 Task: Create a rule from the Agile list, Priority changed -> Complete task in the project AtlasLine if Priority Cleared then Complete Task
Action: Mouse moved to (1061, 304)
Screenshot: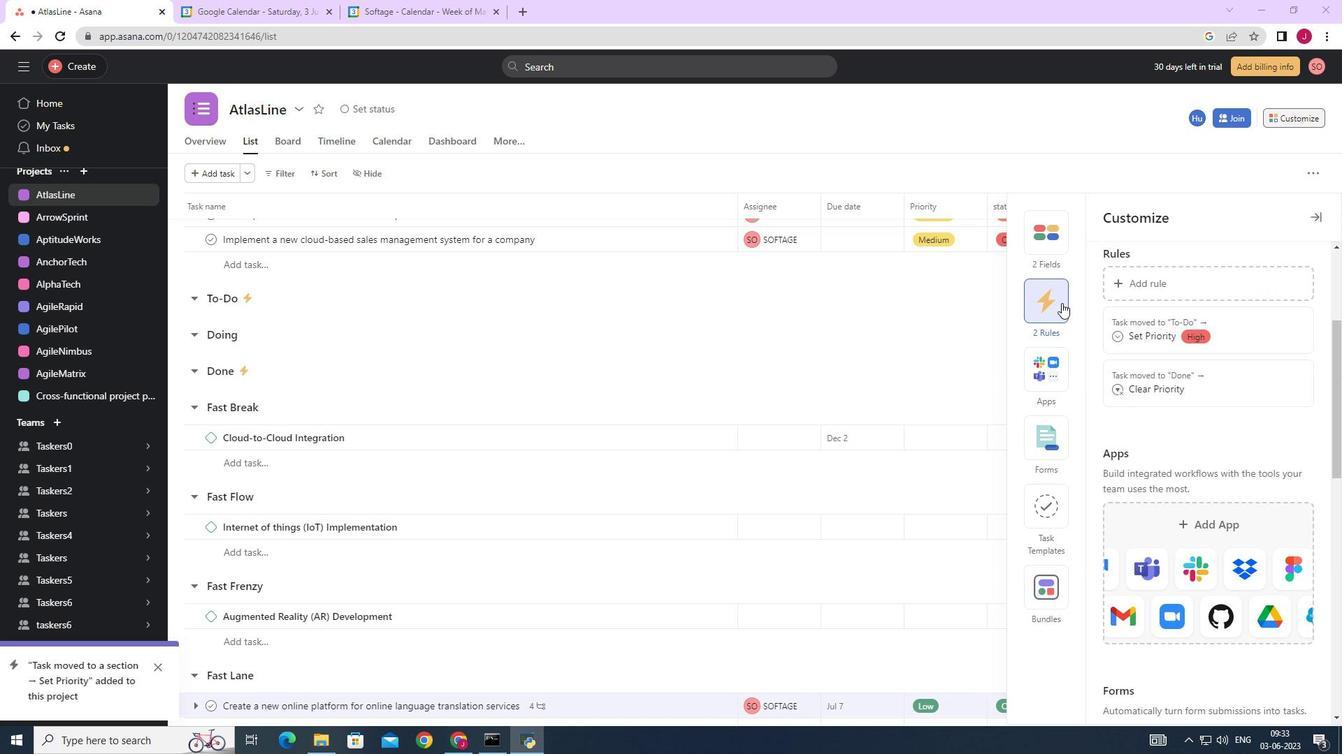 
Action: Mouse pressed left at (1061, 304)
Screenshot: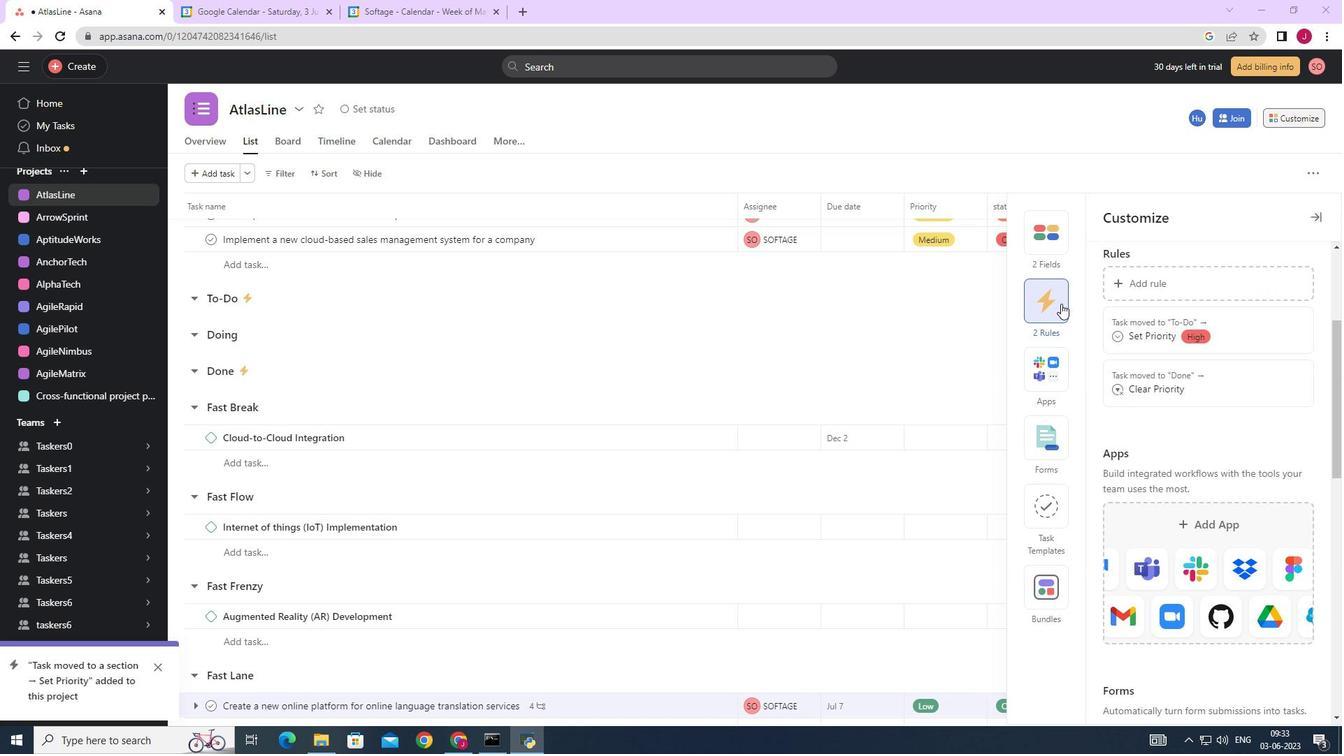
Action: Mouse moved to (1155, 289)
Screenshot: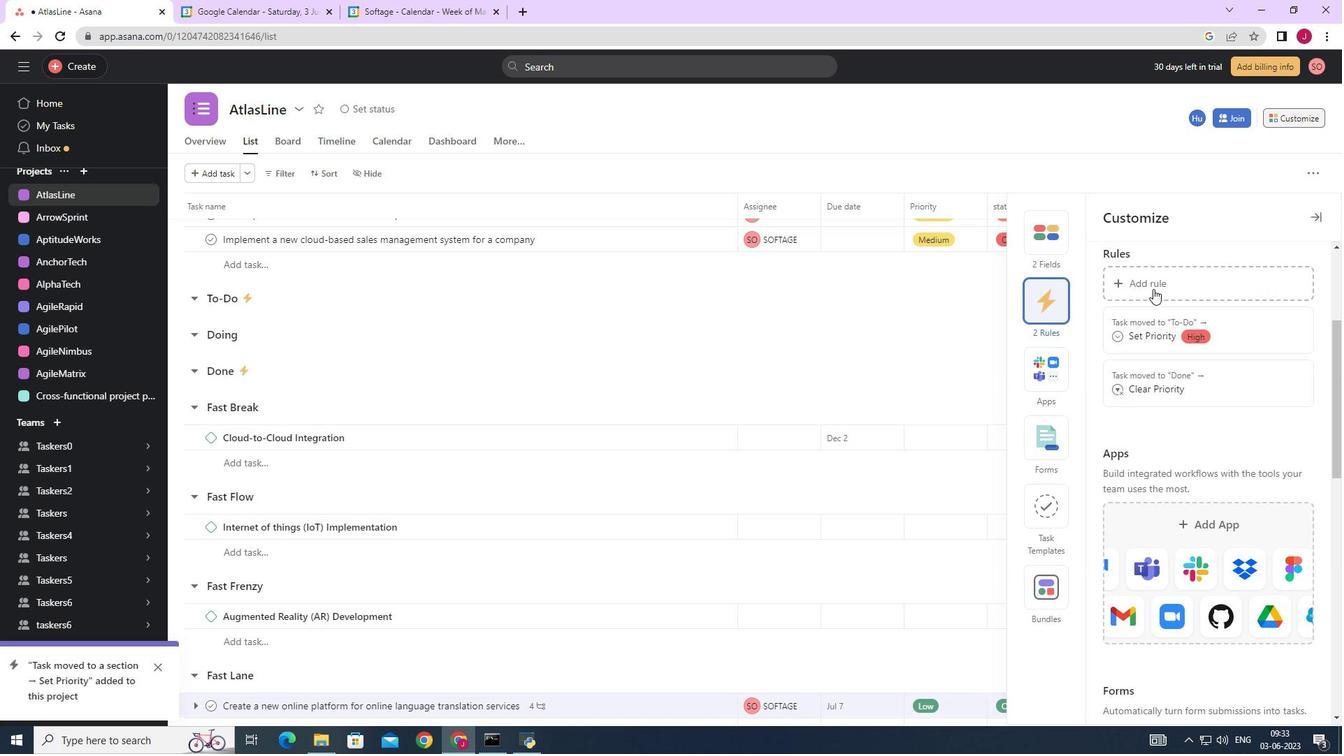 
Action: Mouse pressed left at (1155, 289)
Screenshot: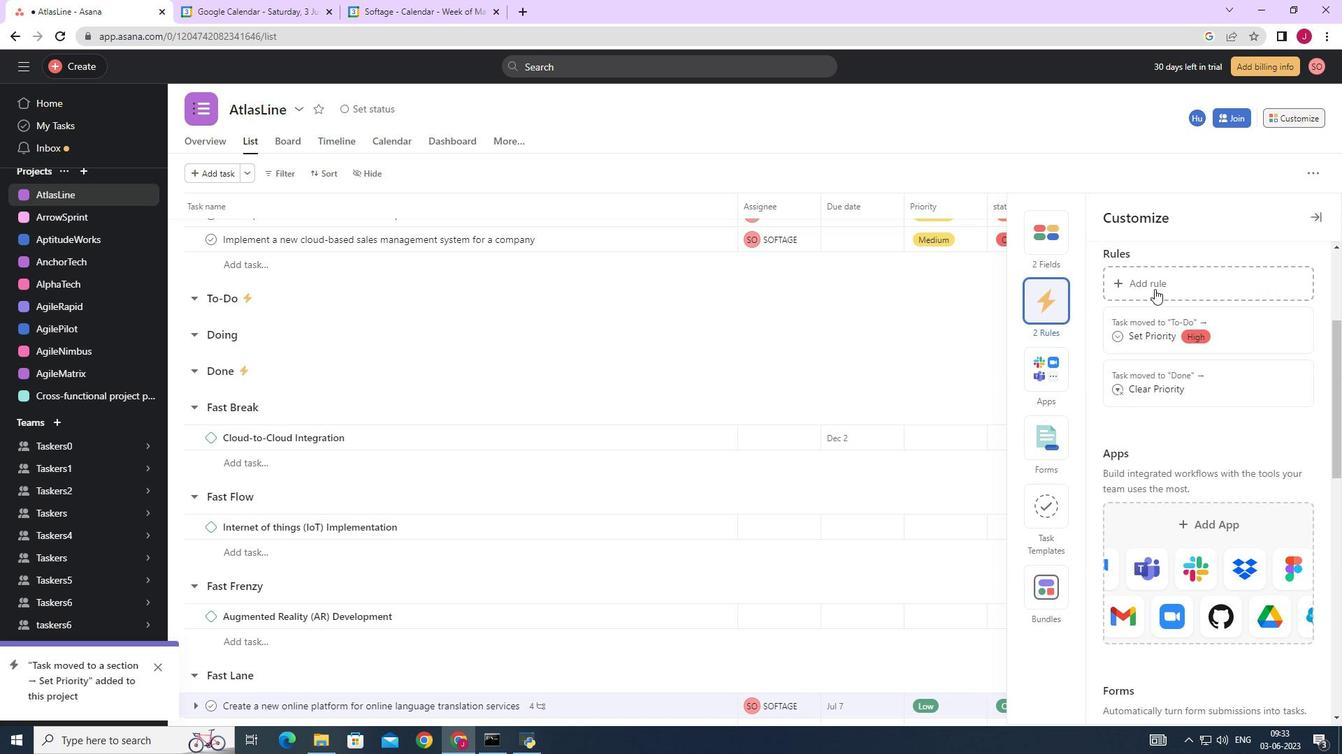 
Action: Mouse moved to (299, 206)
Screenshot: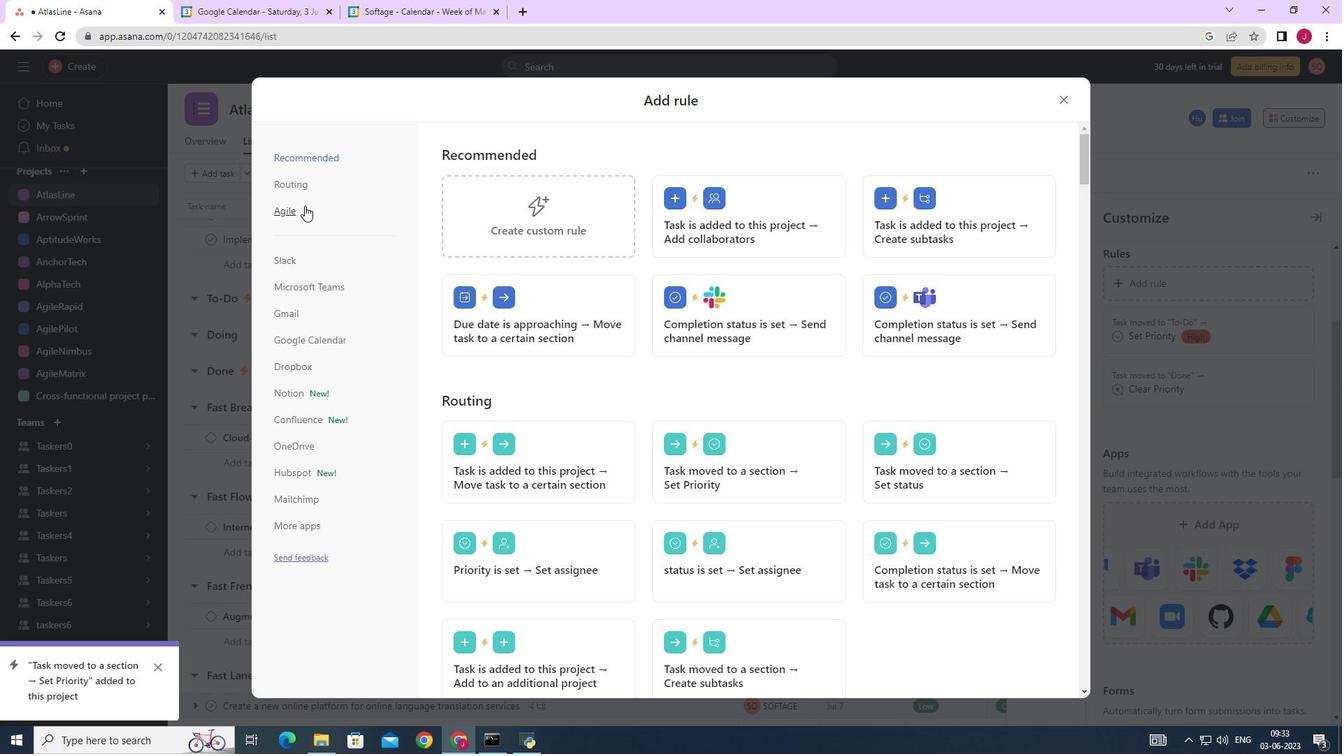 
Action: Mouse pressed left at (299, 206)
Screenshot: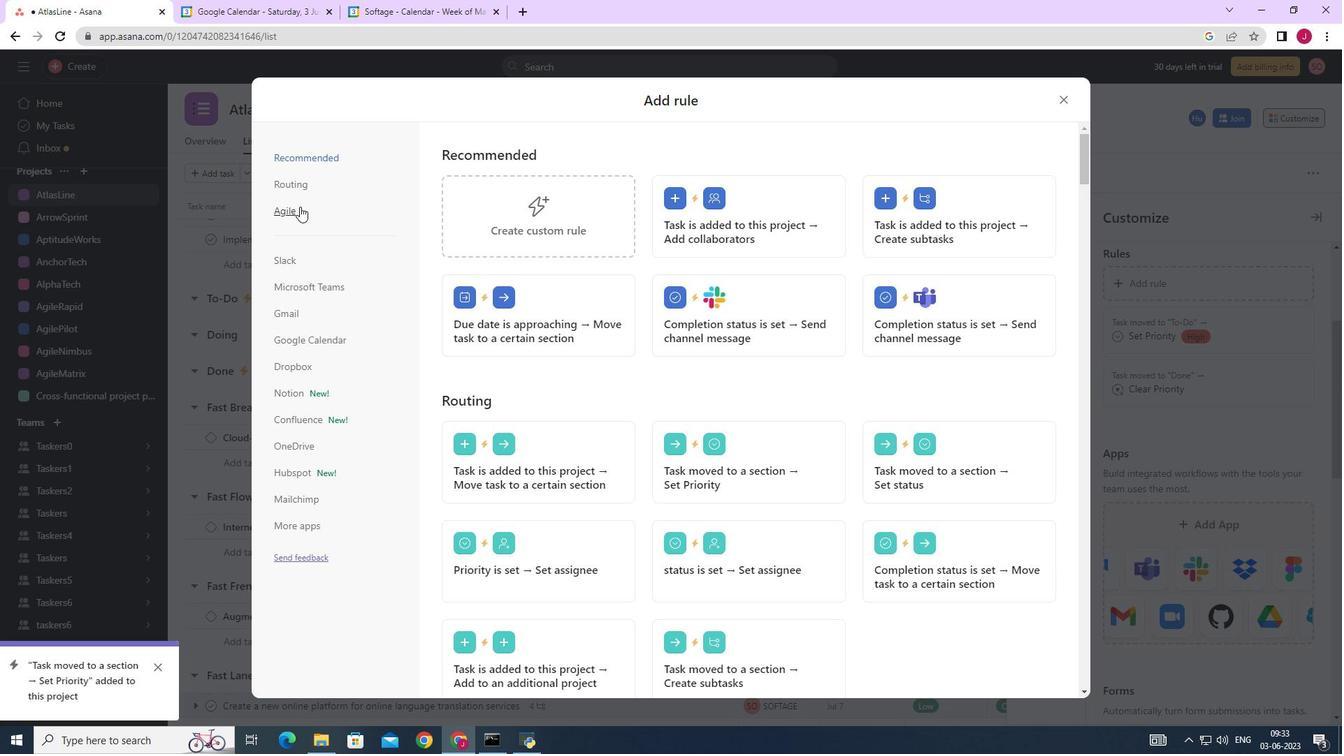 
Action: Mouse moved to (559, 222)
Screenshot: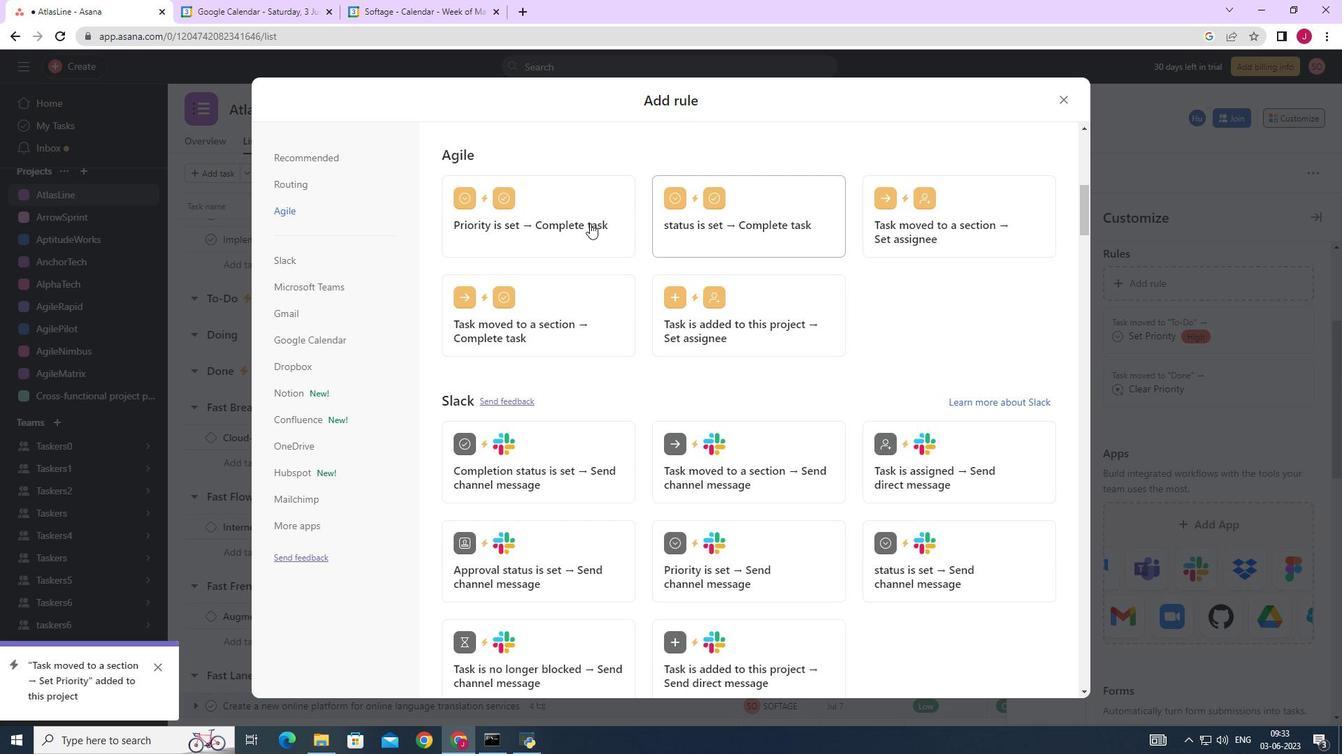 
Action: Mouse pressed left at (559, 222)
Screenshot: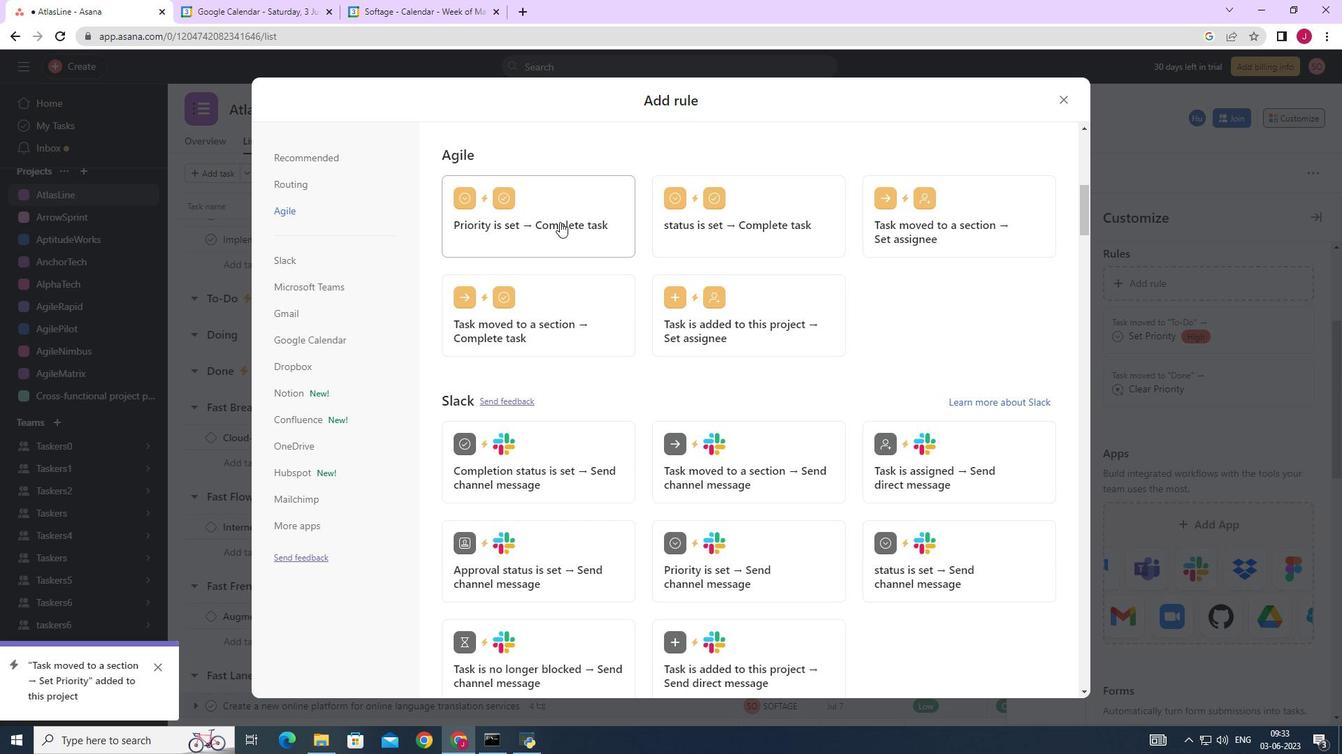 
Action: Mouse moved to (585, 380)
Screenshot: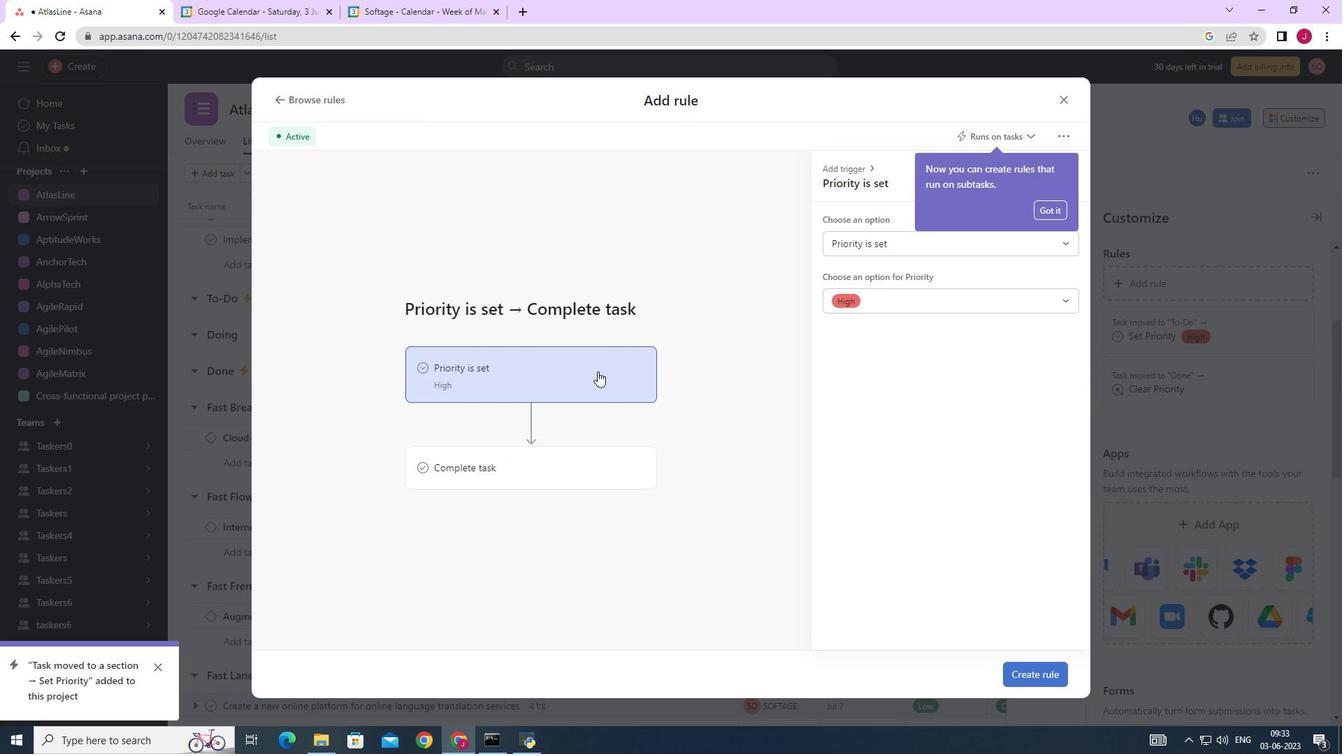 
Action: Mouse pressed left at (585, 380)
Screenshot: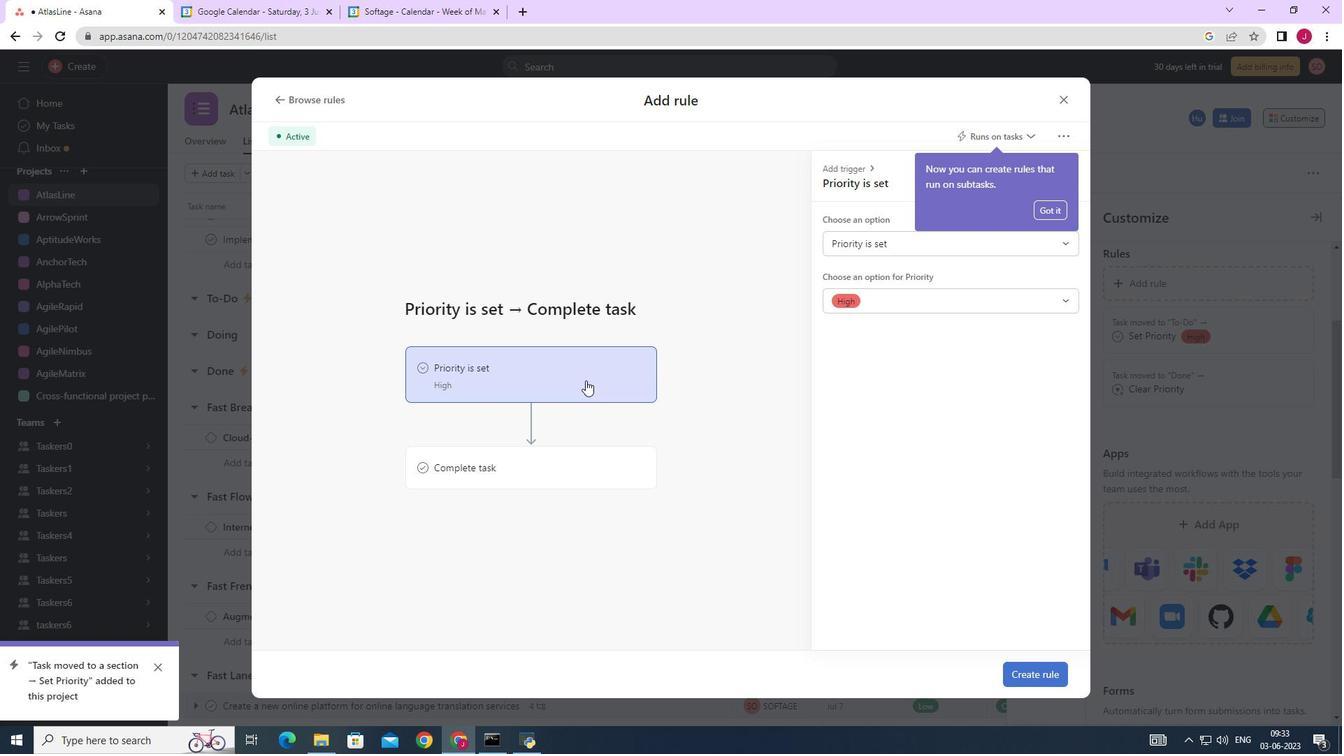 
Action: Mouse moved to (566, 466)
Screenshot: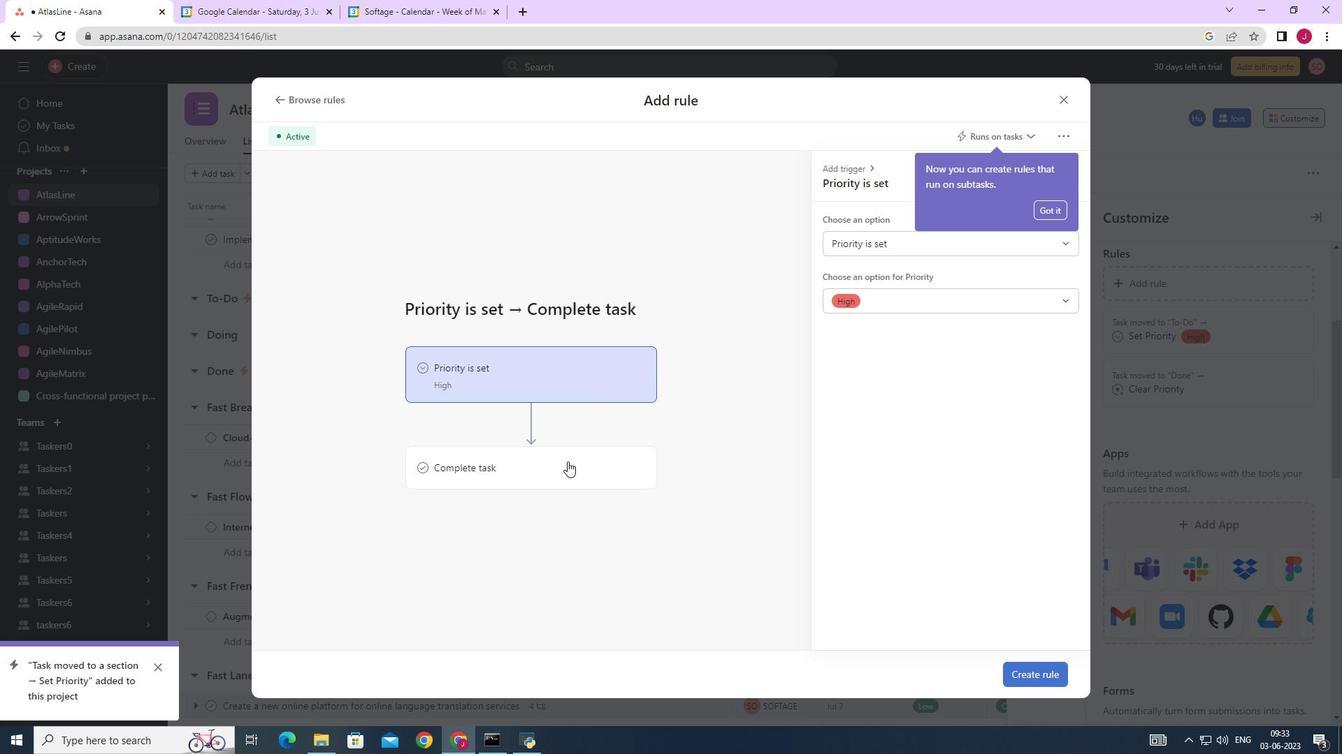 
Action: Mouse pressed left at (566, 466)
Screenshot: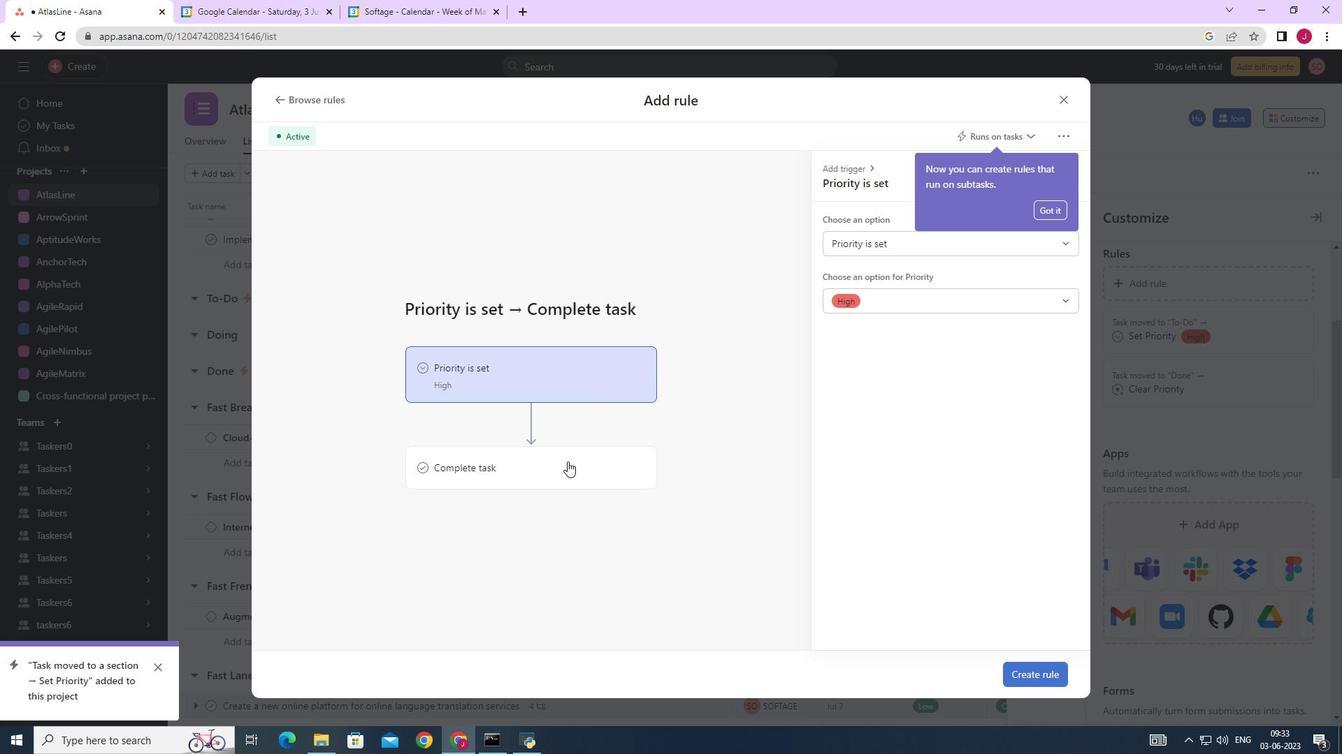 
Action: Mouse moved to (622, 373)
Screenshot: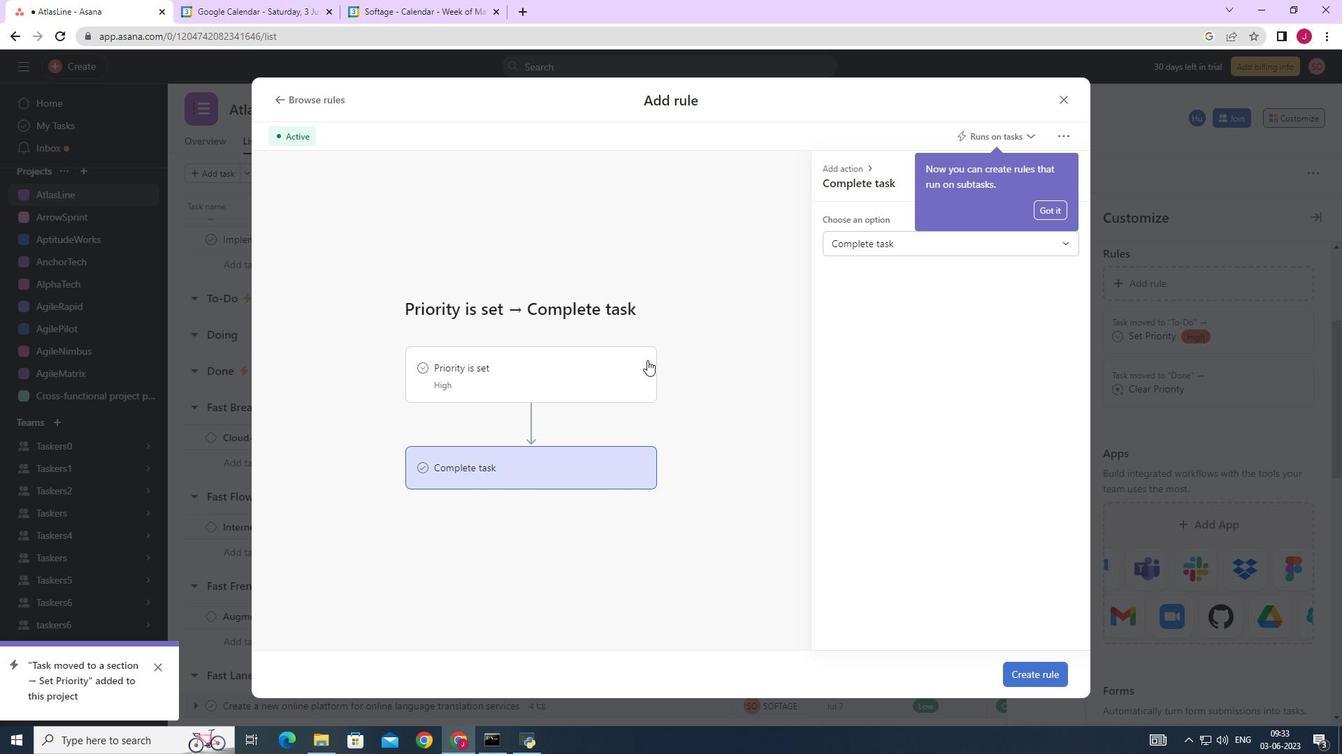 
Action: Mouse pressed left at (623, 372)
Screenshot: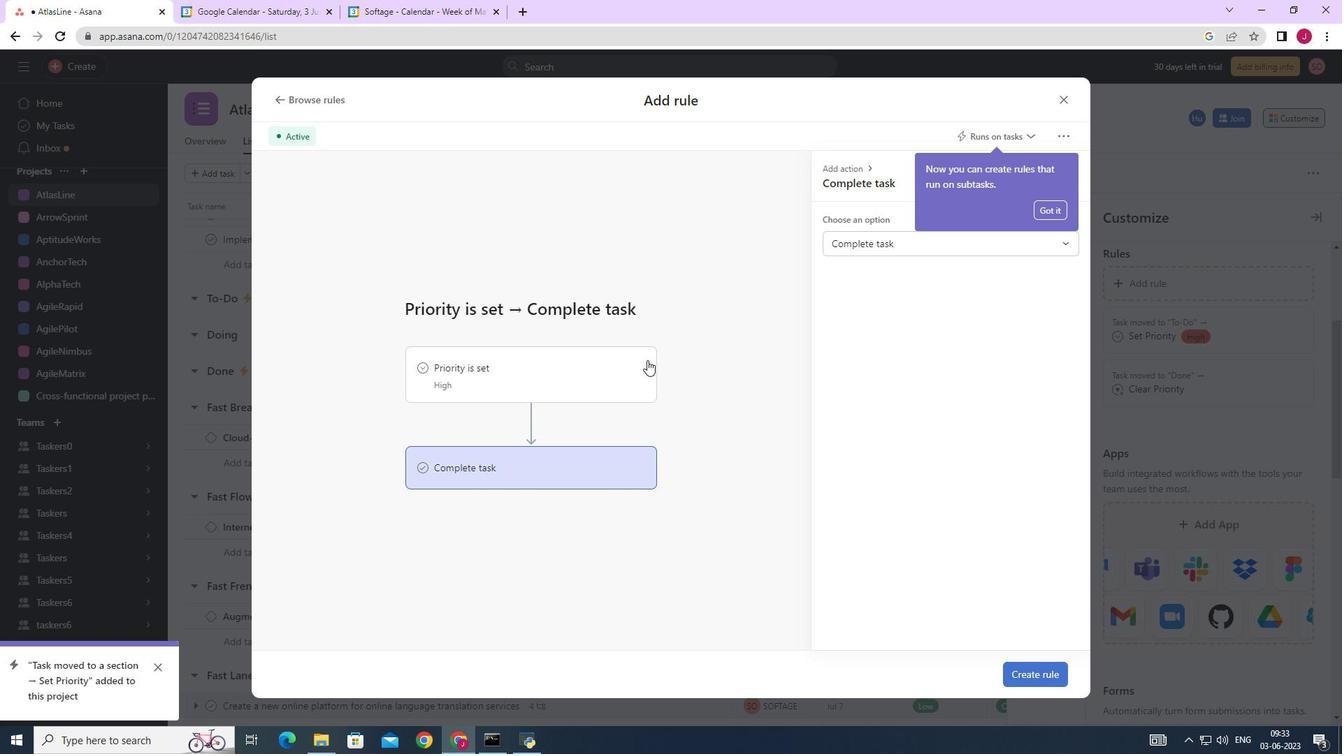 
Action: Mouse moved to (871, 245)
Screenshot: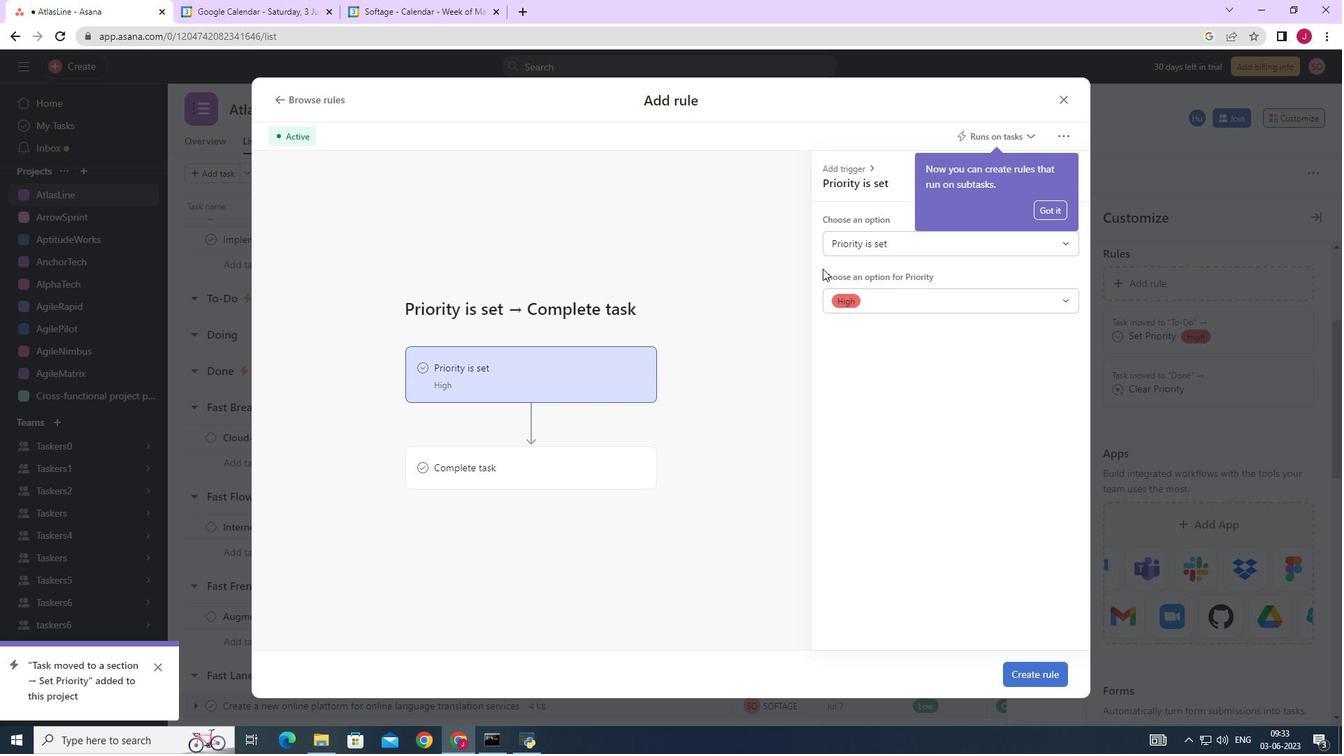 
Action: Mouse pressed left at (871, 245)
Screenshot: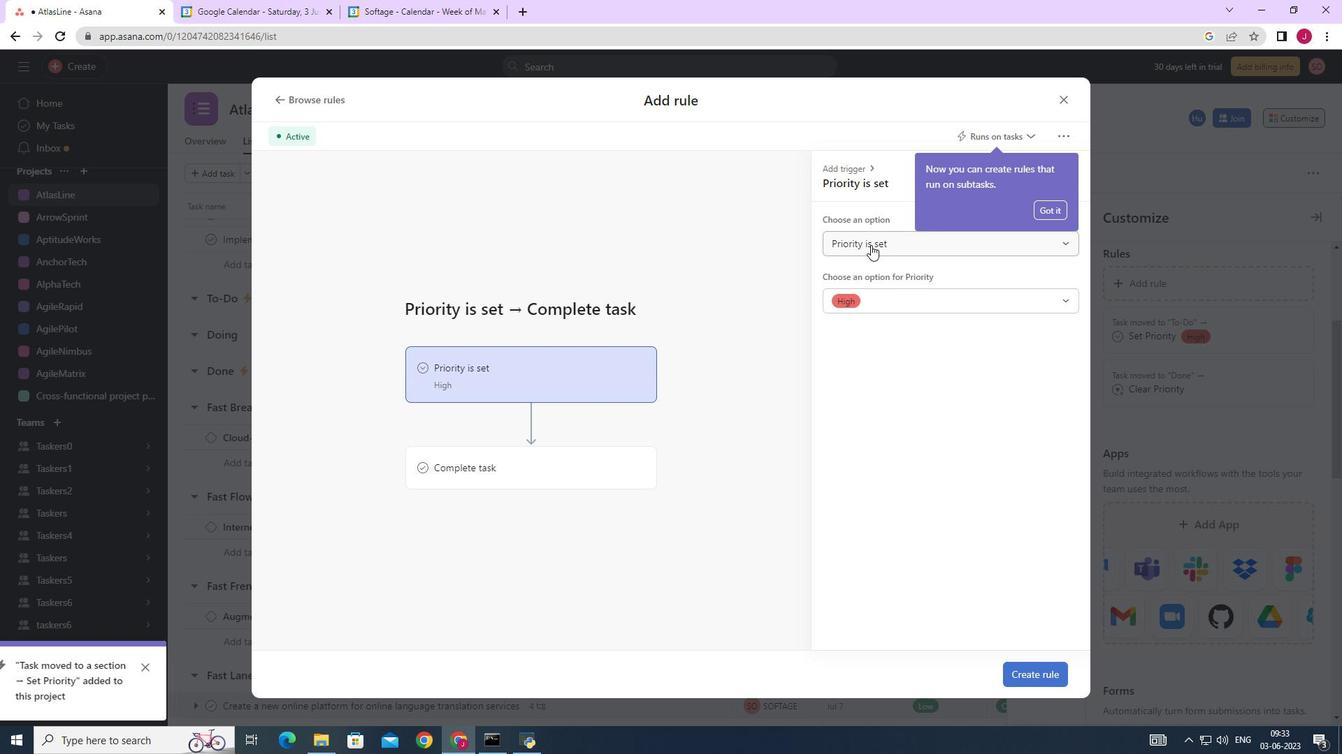 
Action: Mouse moved to (866, 300)
Screenshot: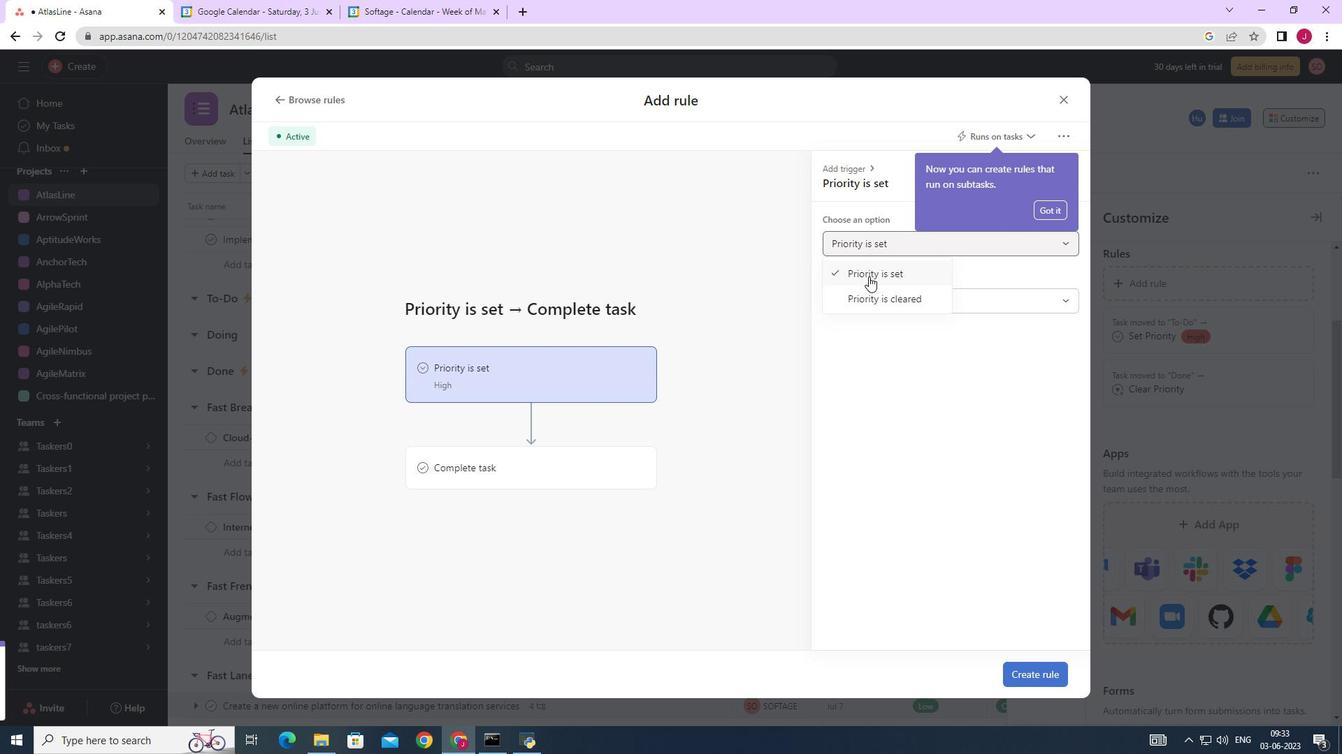 
Action: Mouse pressed left at (866, 300)
Screenshot: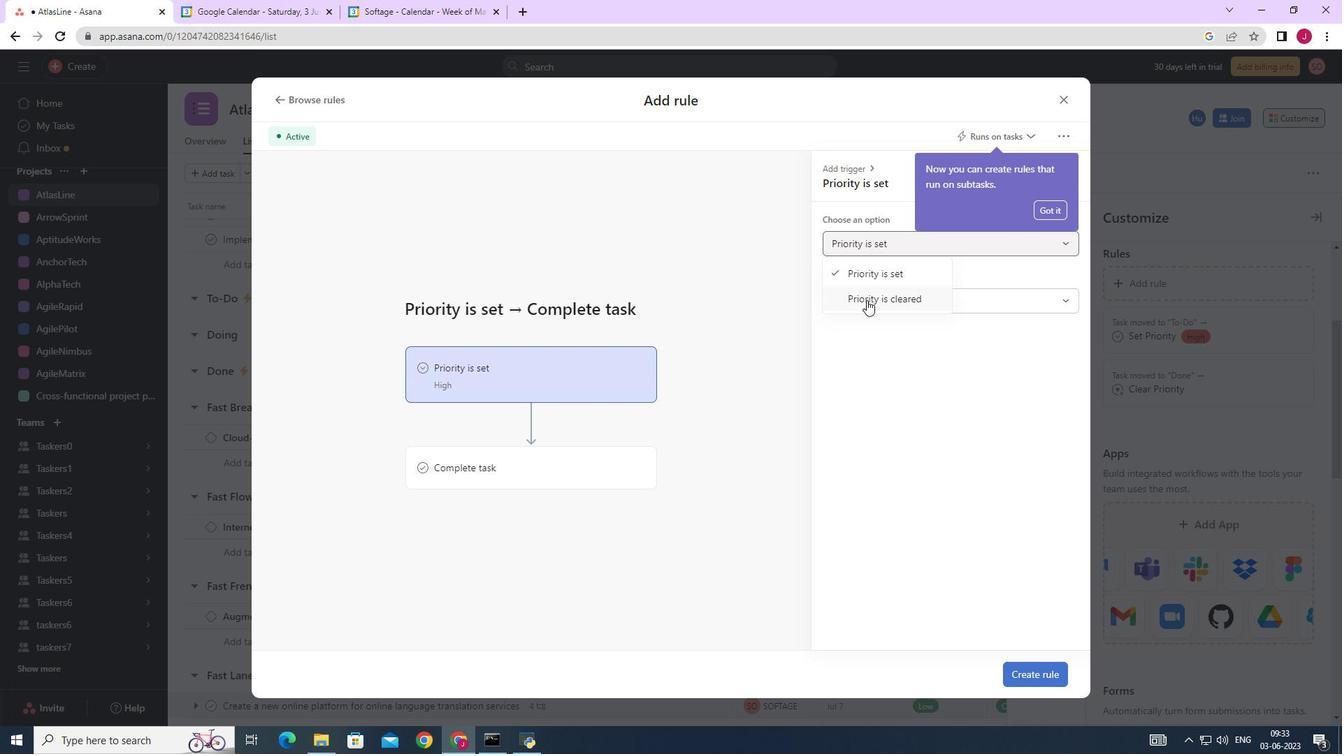 
Action: Mouse moved to (536, 460)
Screenshot: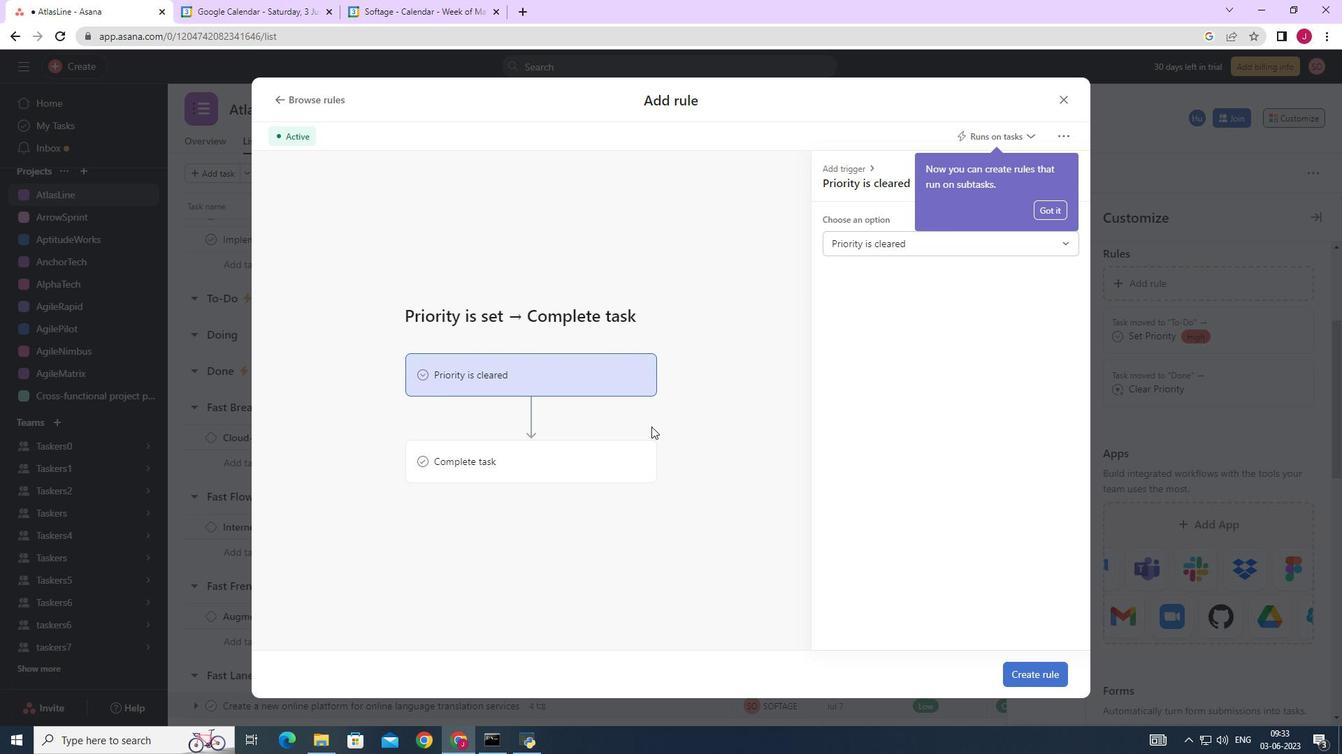 
Action: Mouse pressed left at (536, 460)
Screenshot: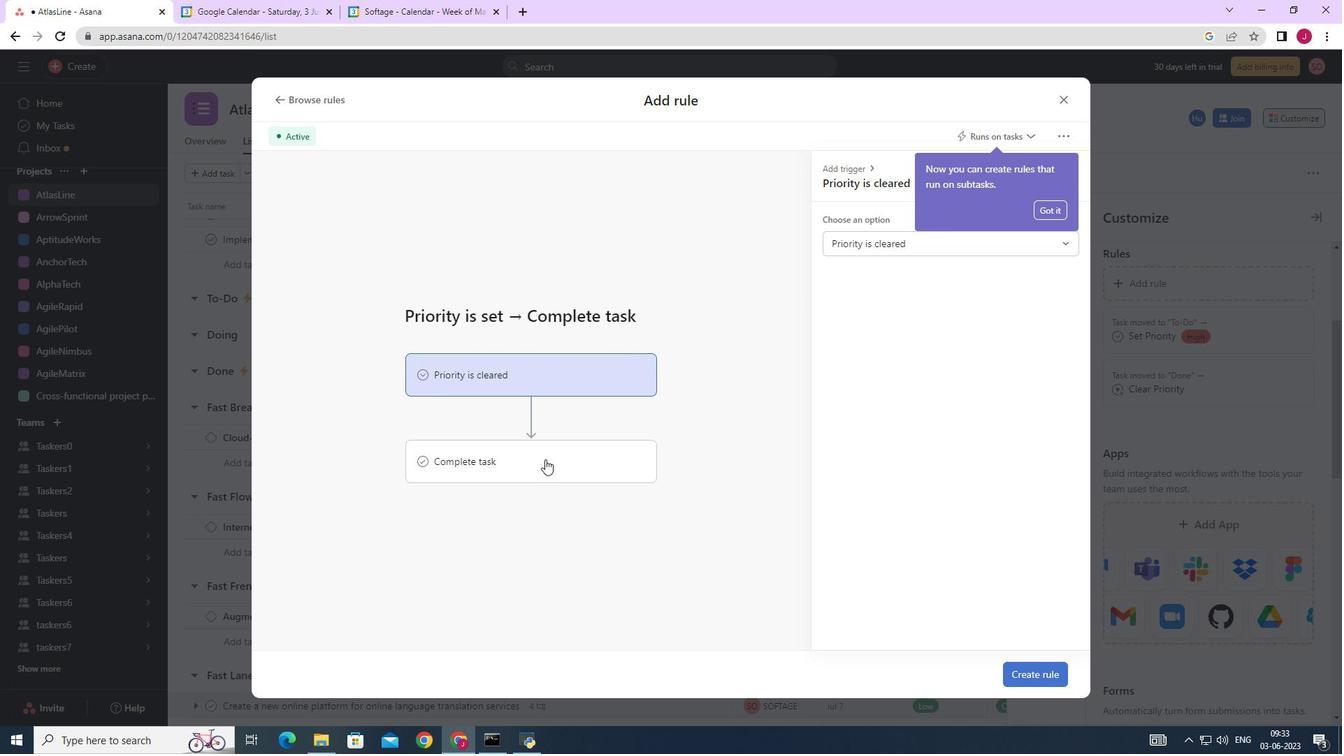 
Action: Mouse moved to (1034, 675)
Screenshot: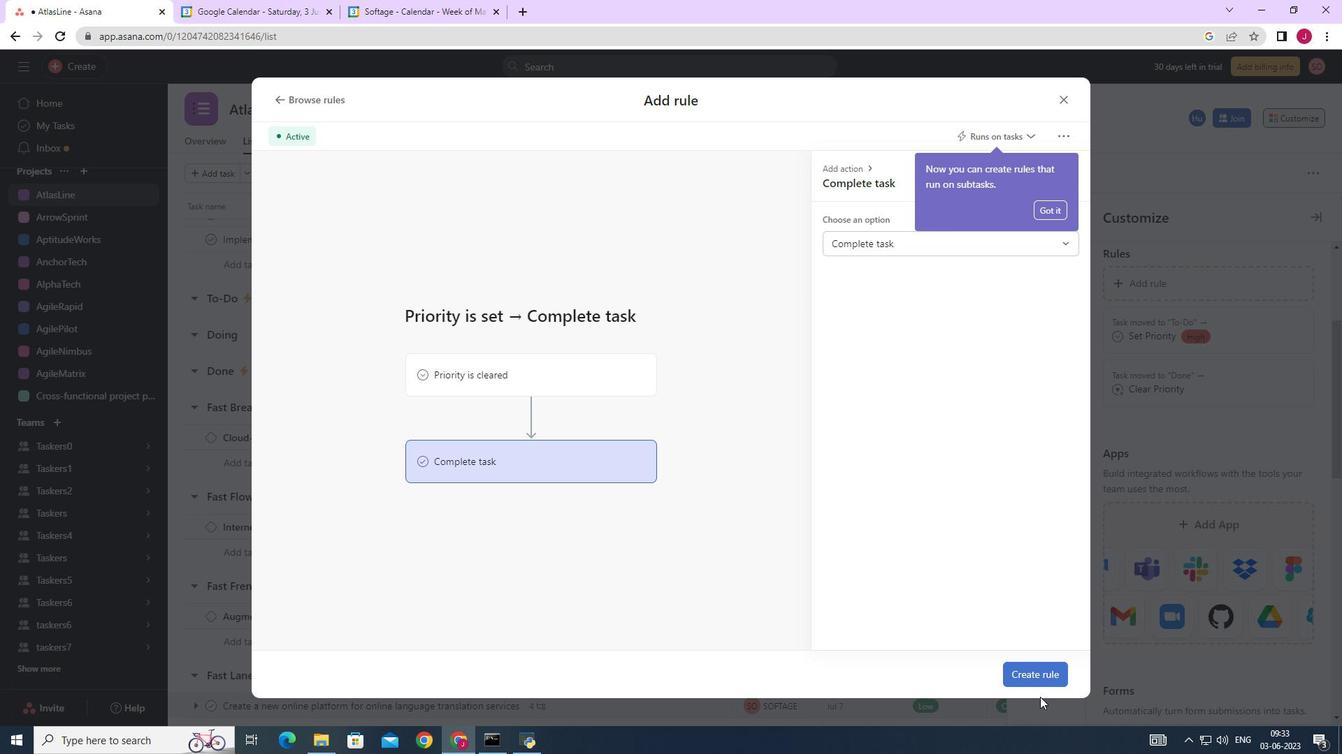 
Action: Mouse pressed left at (1034, 675)
Screenshot: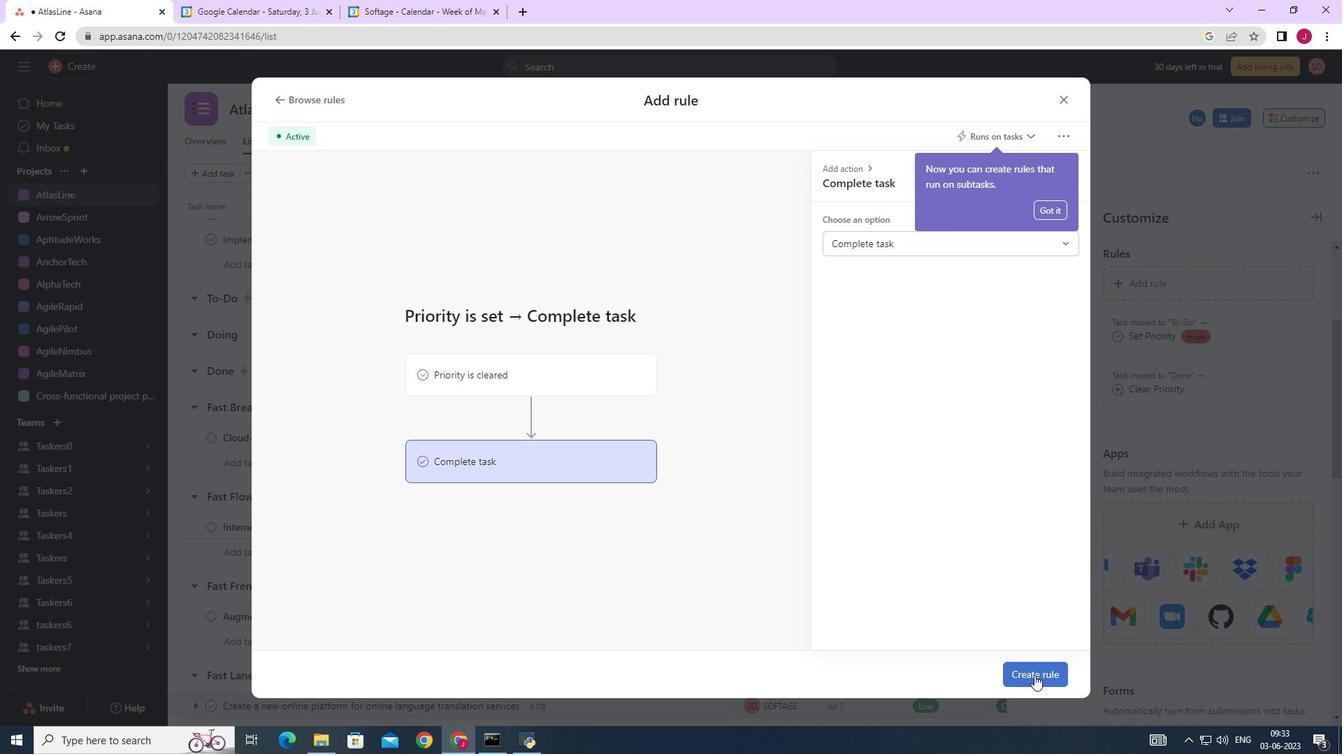 
Action: Mouse moved to (879, 579)
Screenshot: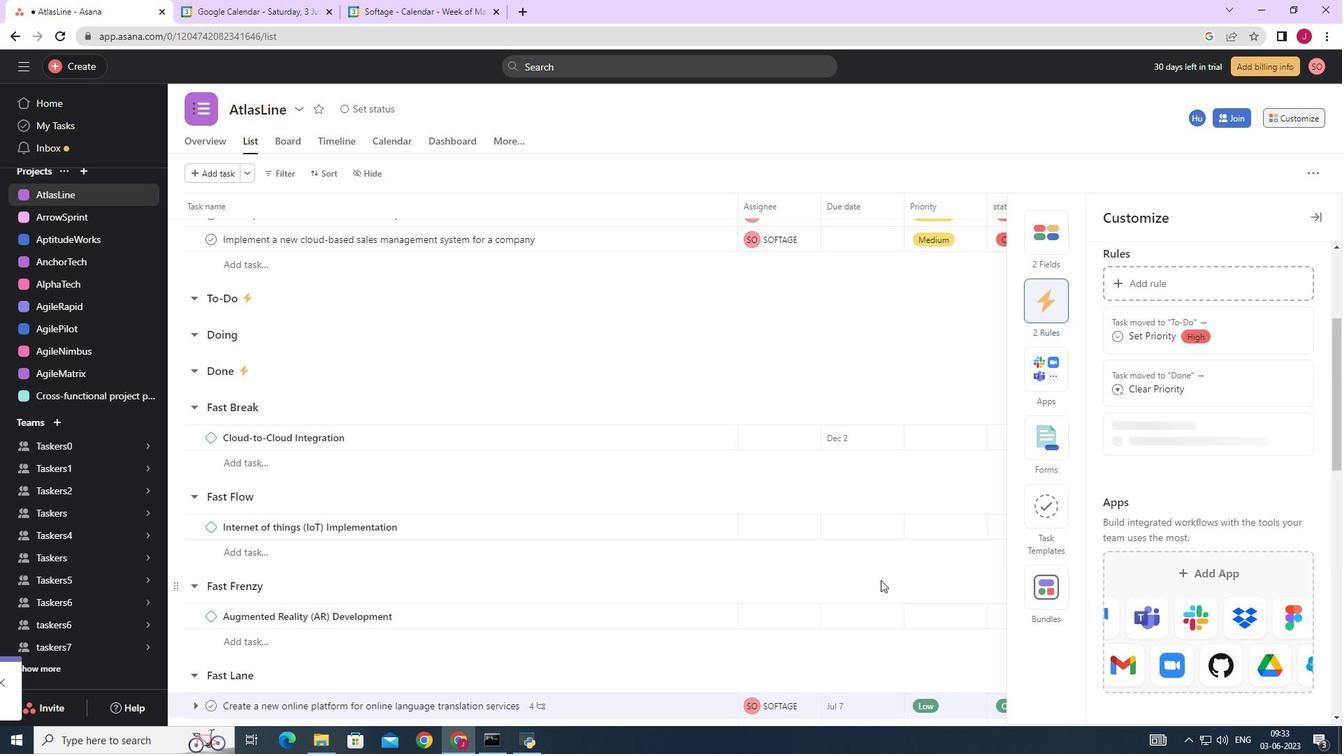 
